 Task: Create New Customer with Customer Name: Village General Store, Billing Address Line1: 1238 Ridge Road, Billing Address Line2:  Dodge City, Billing Address Line3:  Kansas 67801, Cell Number: 219-406-4696
Action: Mouse moved to (138, 24)
Screenshot: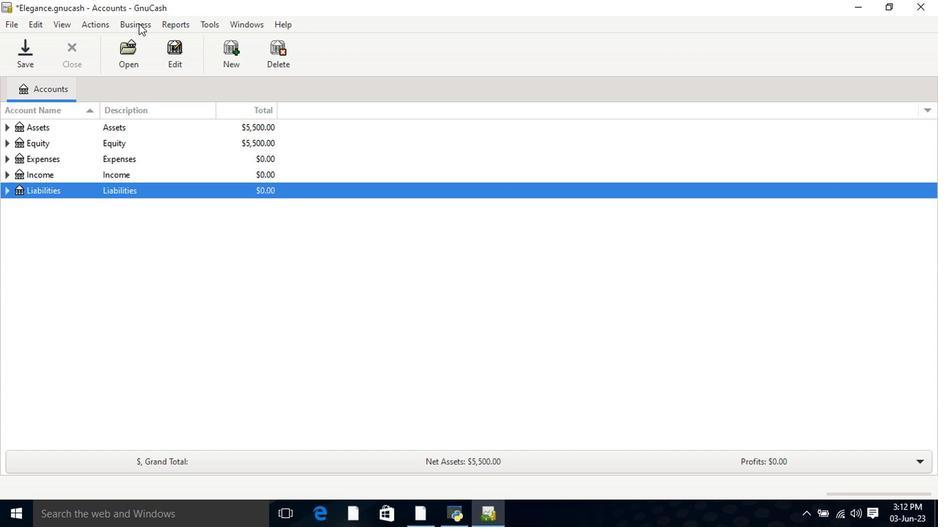 
Action: Mouse pressed left at (138, 24)
Screenshot: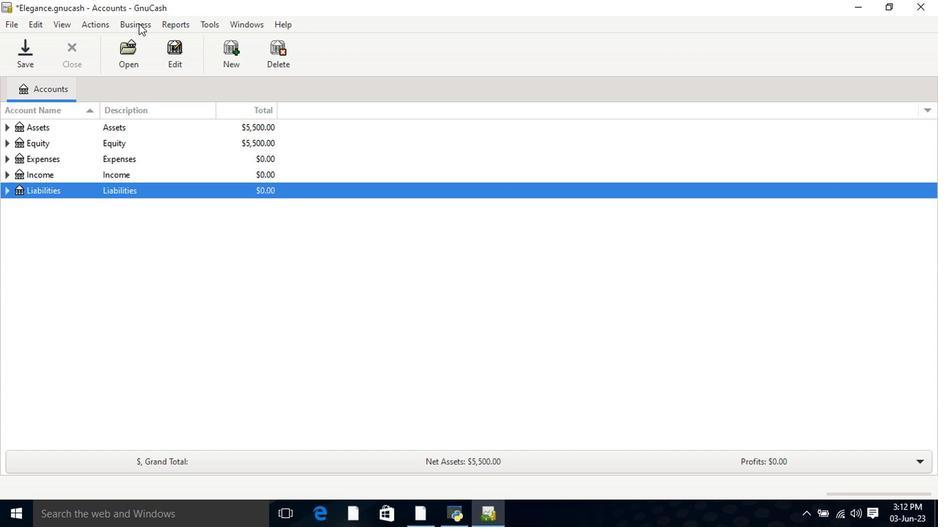 
Action: Mouse moved to (303, 65)
Screenshot: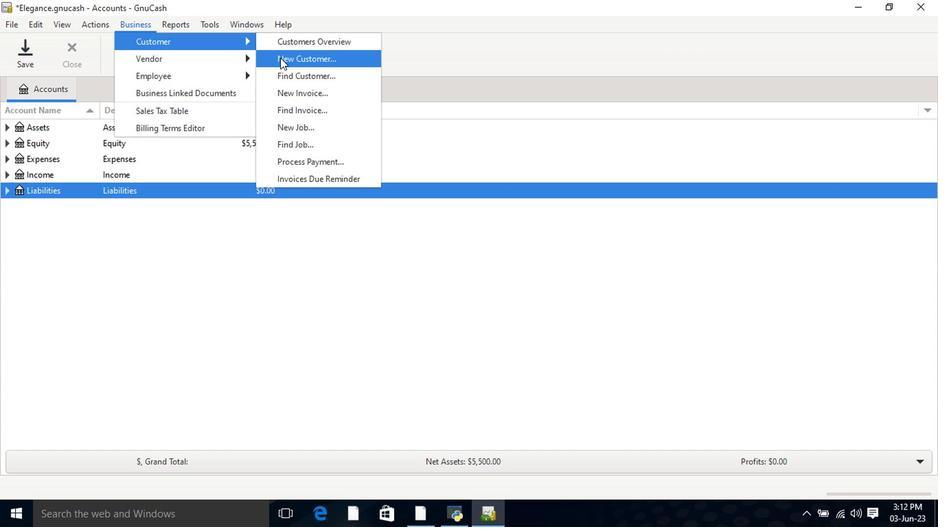 
Action: Mouse pressed left at (303, 65)
Screenshot: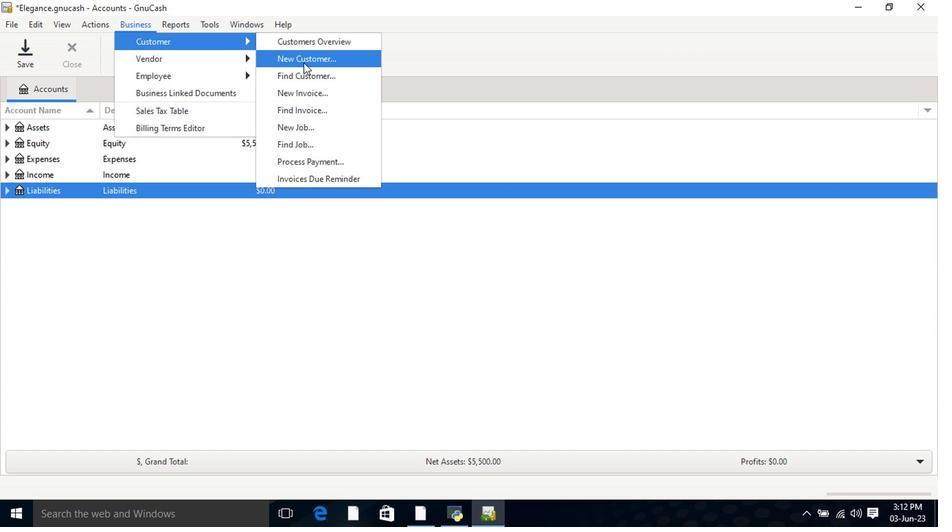 
Action: Mouse moved to (472, 160)
Screenshot: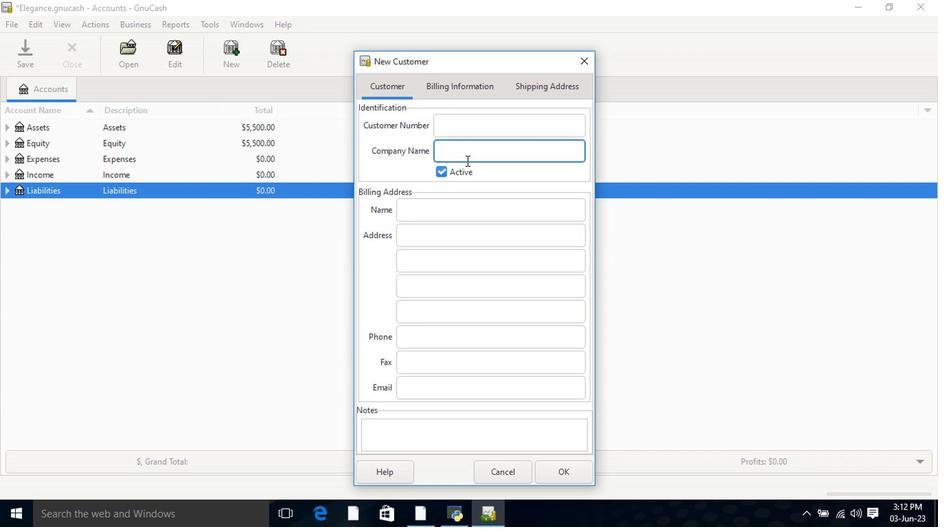
Action: Key pressed <Key.shift>Village<Key.space><Key.shift>General<Key.space><Key.shift>Store<Key.tab><Key.tab><Key.tab>1238<Key.space><Key.shift>Ridge<Key.space><Key.shift>Road<Key.tab><Key.tab><Key.shift><Key.tab><Key.shift>Dodge<Key.space><Key.shift>City<Key.tab><Key.shift>Kansas<Key.space>67801<Key.tab><Key.tab>219-406-4696
Screenshot: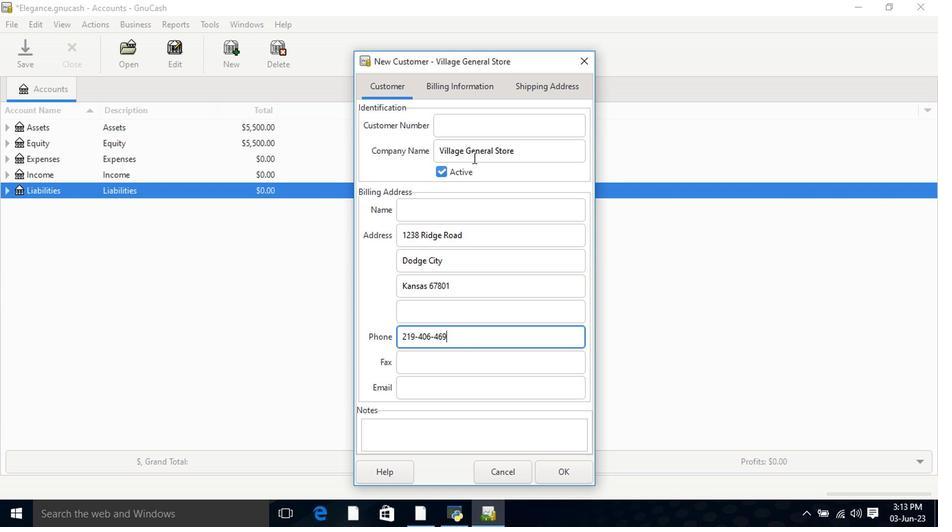 
Action: Mouse moved to (464, 93)
Screenshot: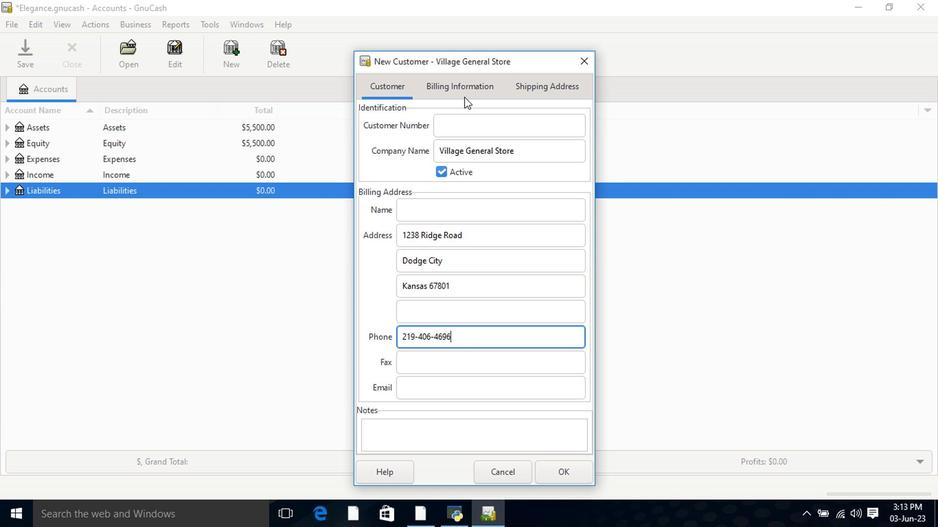 
Action: Mouse pressed left at (464, 93)
Screenshot: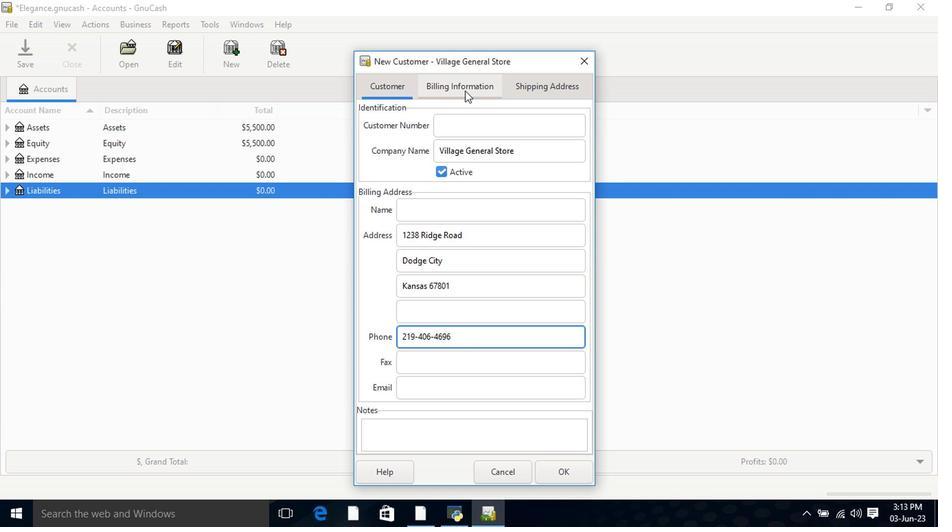 
Action: Mouse moved to (521, 87)
Screenshot: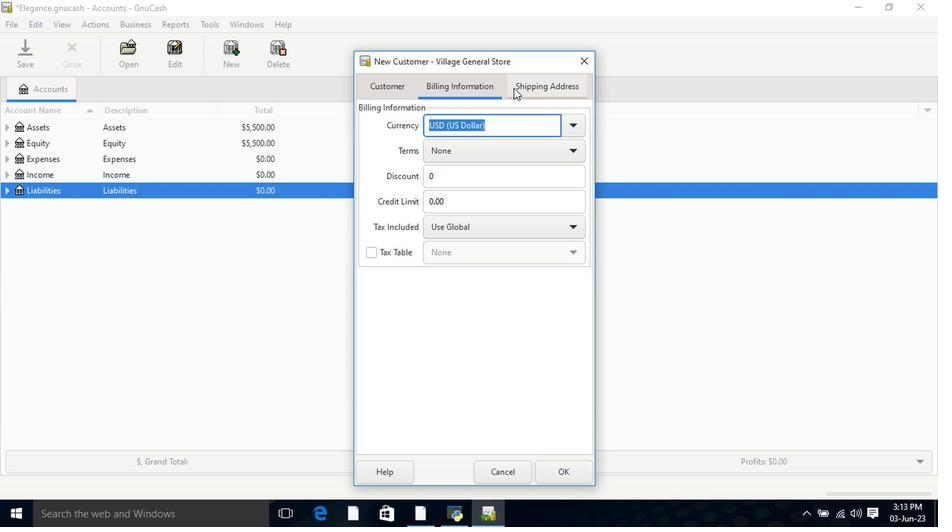 
Action: Mouse pressed left at (521, 87)
Screenshot: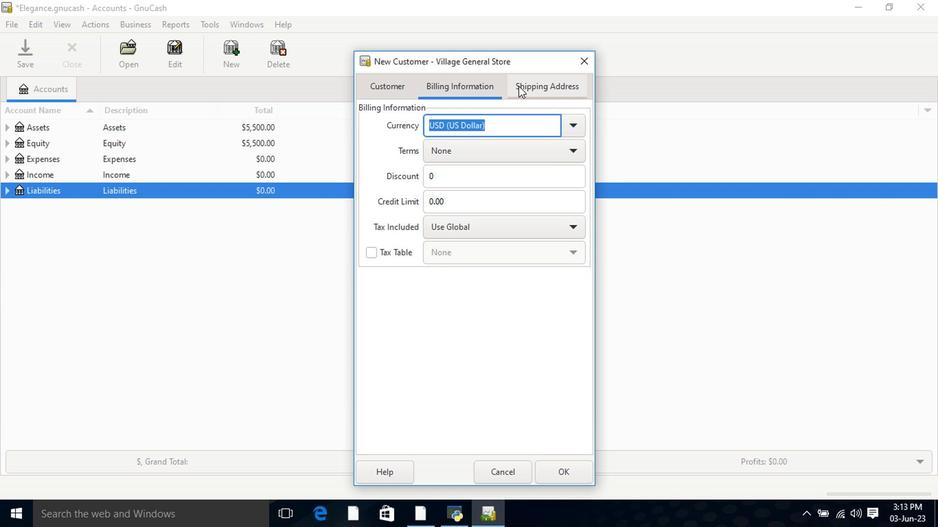 
Action: Mouse moved to (560, 469)
Screenshot: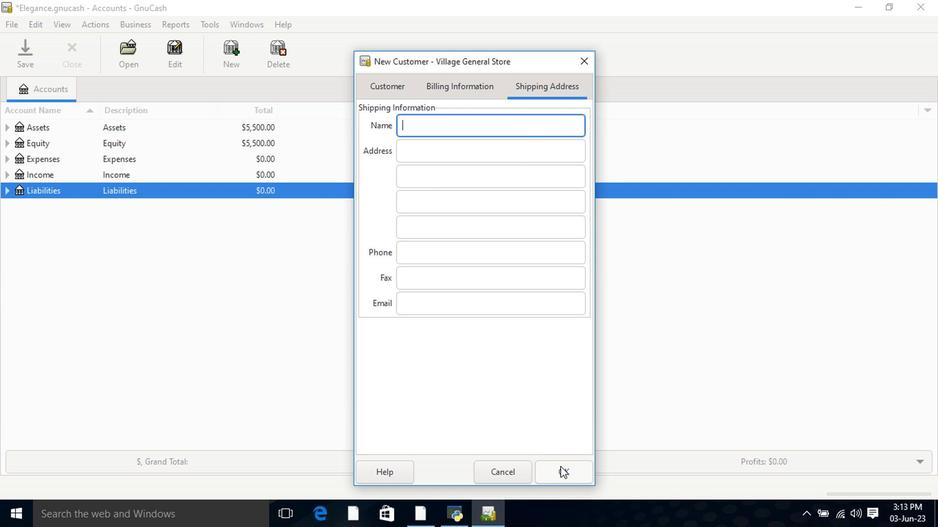 
Action: Mouse pressed left at (560, 469)
Screenshot: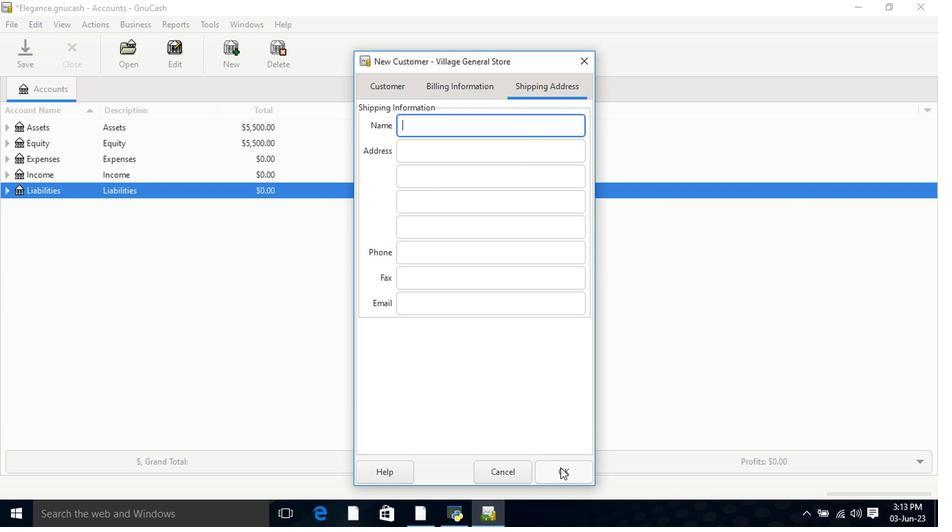
